 Task: Change curve  line weight to 8PX.
Action: Mouse moved to (414, 320)
Screenshot: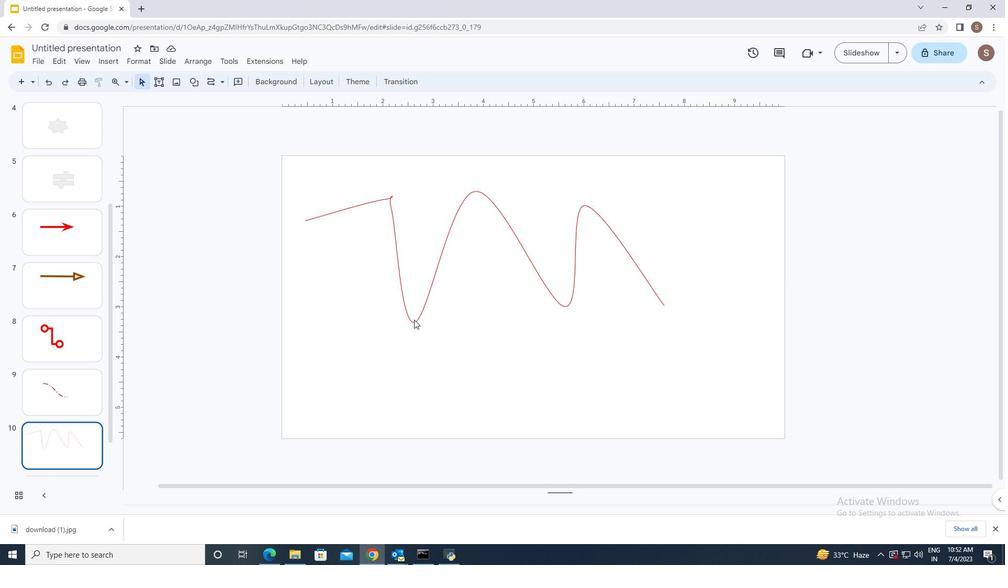 
Action: Mouse pressed left at (414, 320)
Screenshot: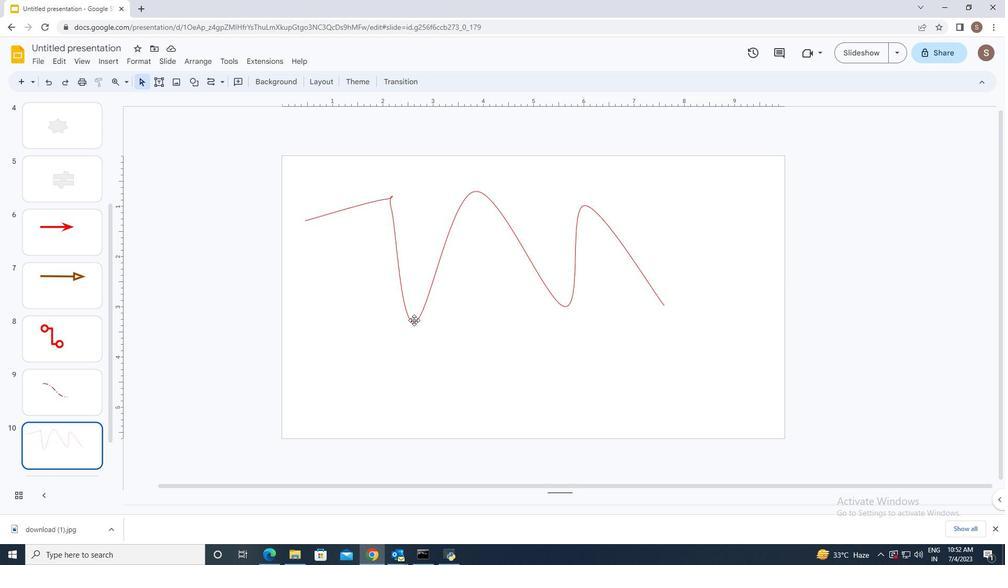
Action: Mouse moved to (273, 85)
Screenshot: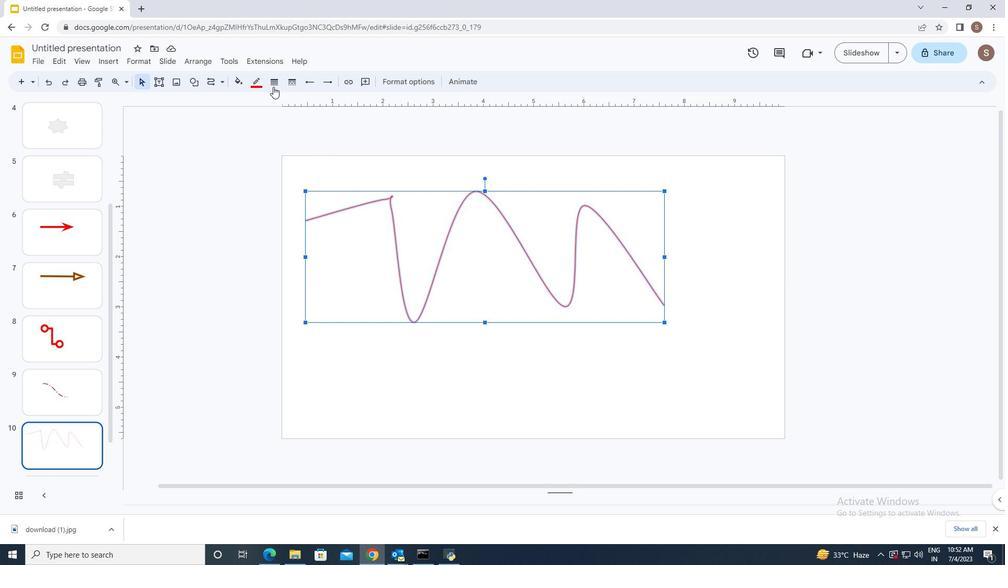 
Action: Mouse pressed left at (273, 85)
Screenshot: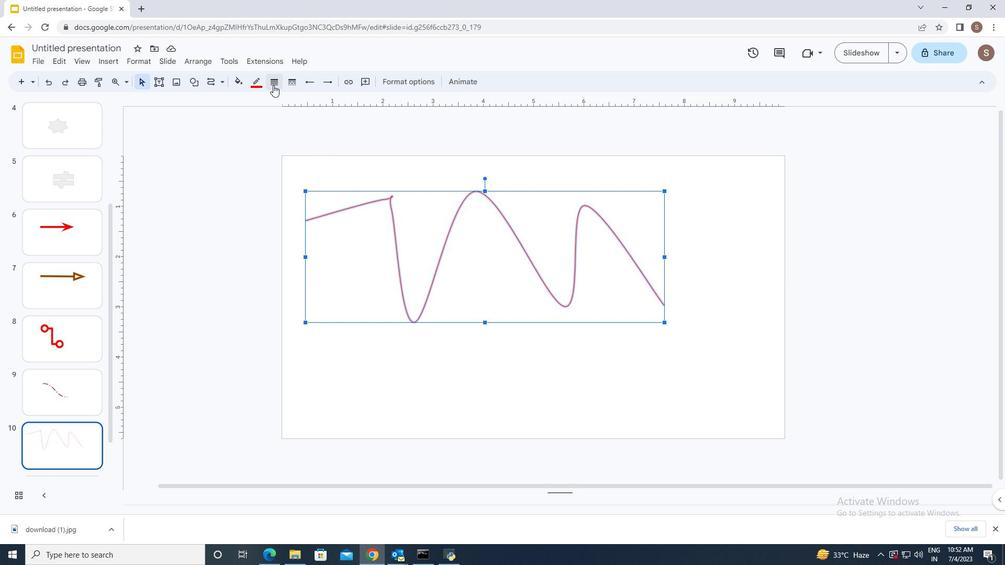 
Action: Mouse moved to (272, 174)
Screenshot: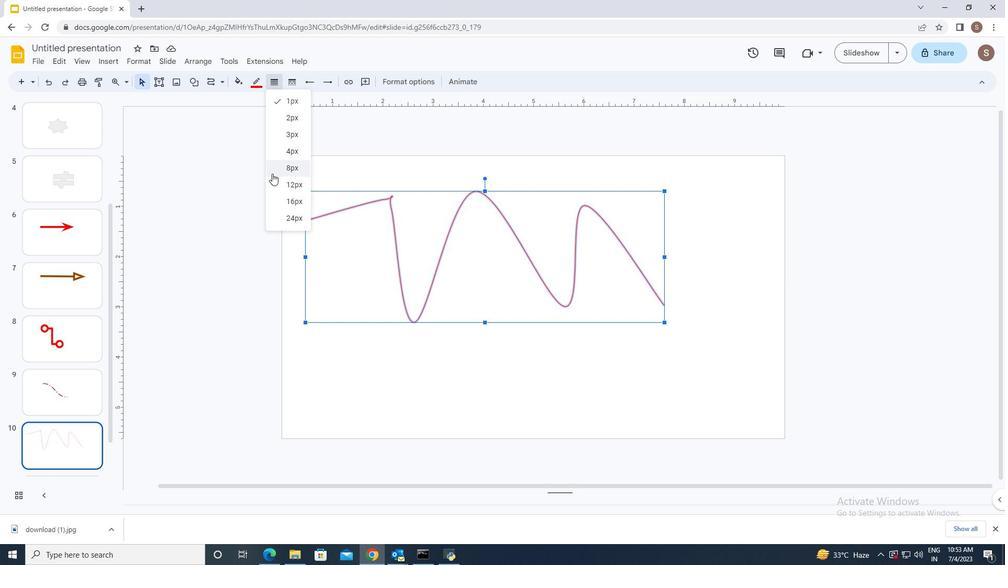 
Action: Mouse pressed left at (272, 174)
Screenshot: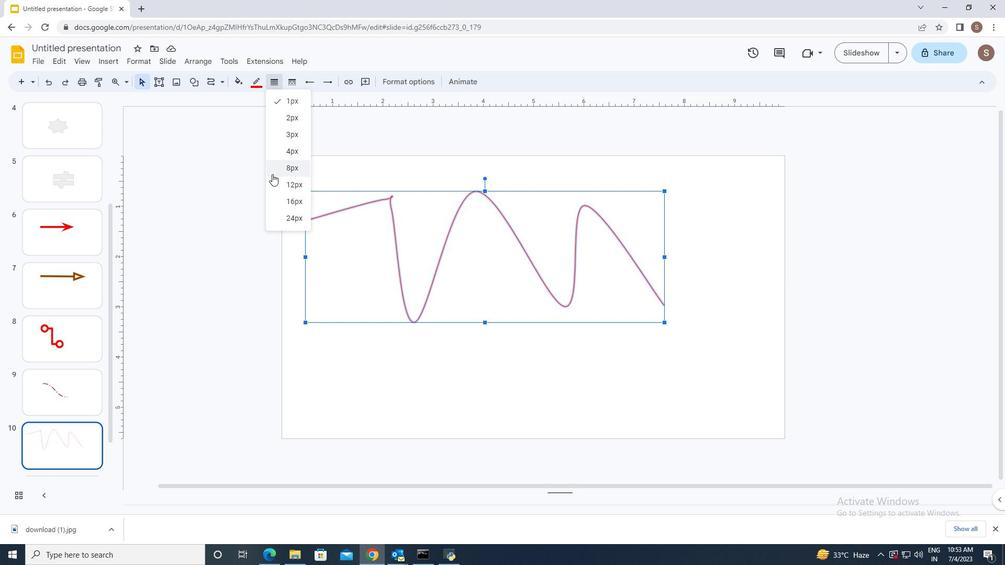 
Action: Mouse moved to (341, 346)
Screenshot: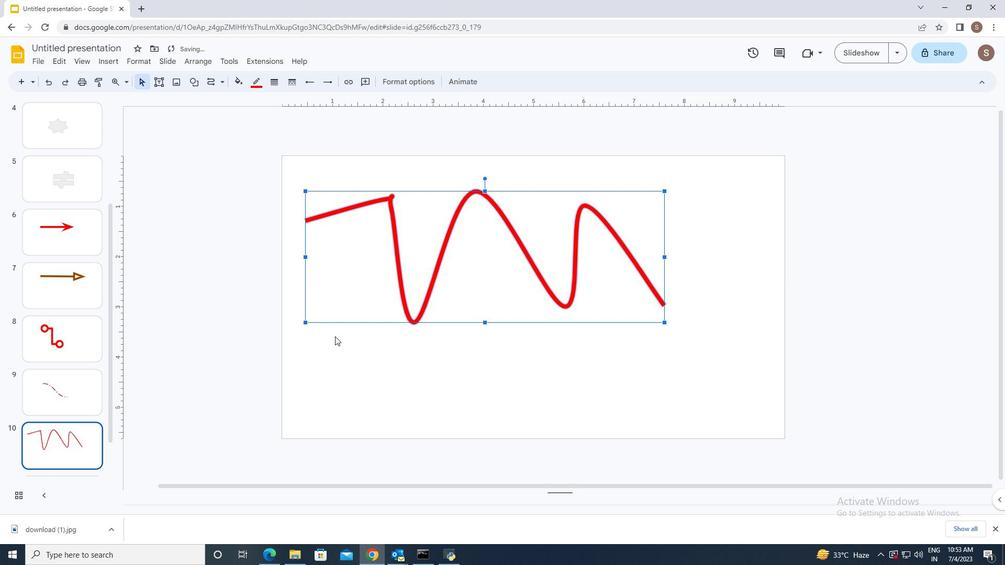 
Action: Mouse pressed left at (341, 346)
Screenshot: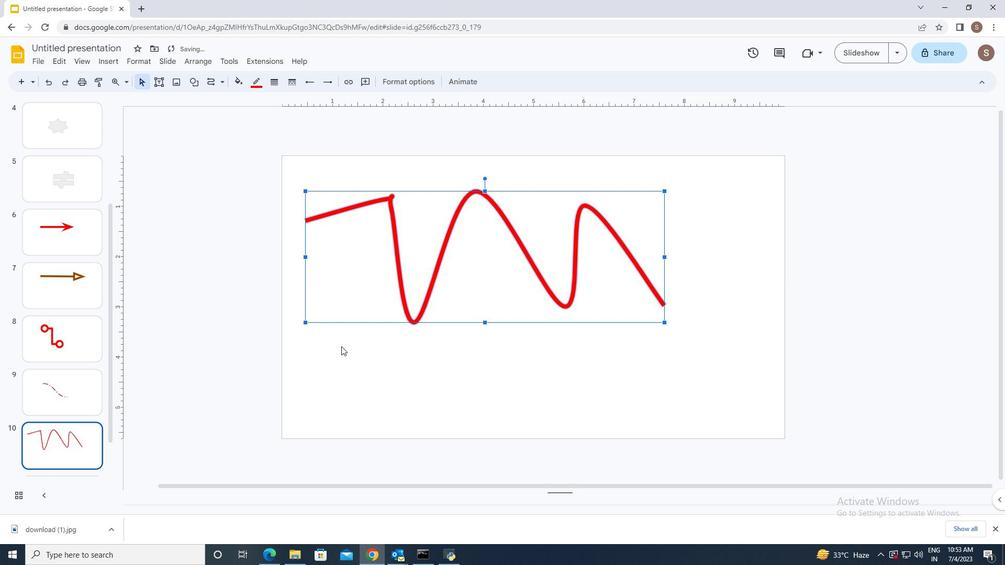
